 Task: Start in the project ToughWorks the sprint 'Escape Velocity', with a duration of 1 week.
Action: Mouse moved to (207, 52)
Screenshot: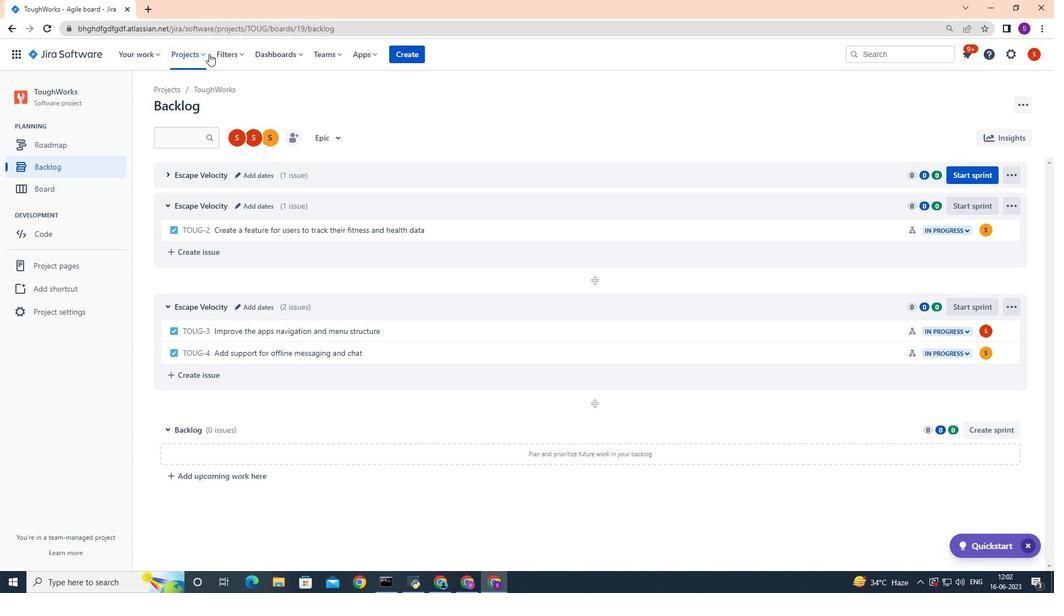 
Action: Mouse pressed left at (207, 52)
Screenshot: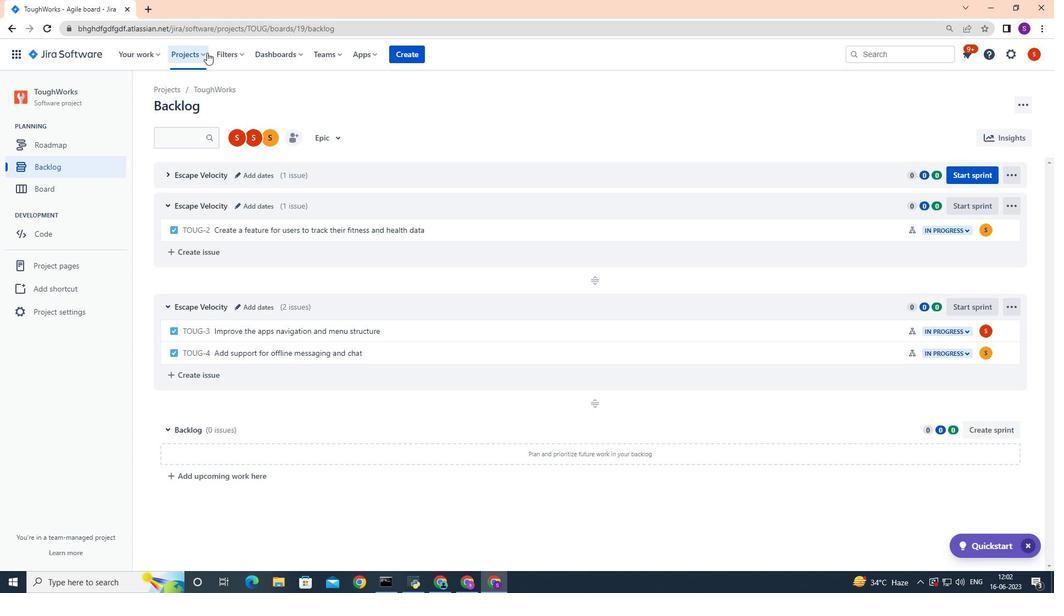 
Action: Mouse moved to (210, 101)
Screenshot: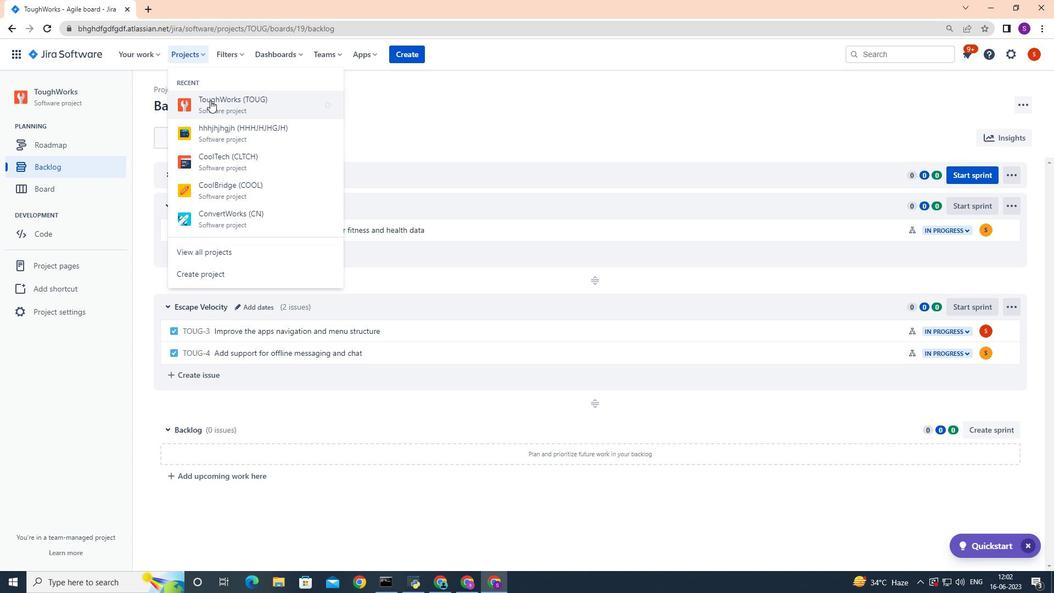 
Action: Mouse pressed left at (210, 101)
Screenshot: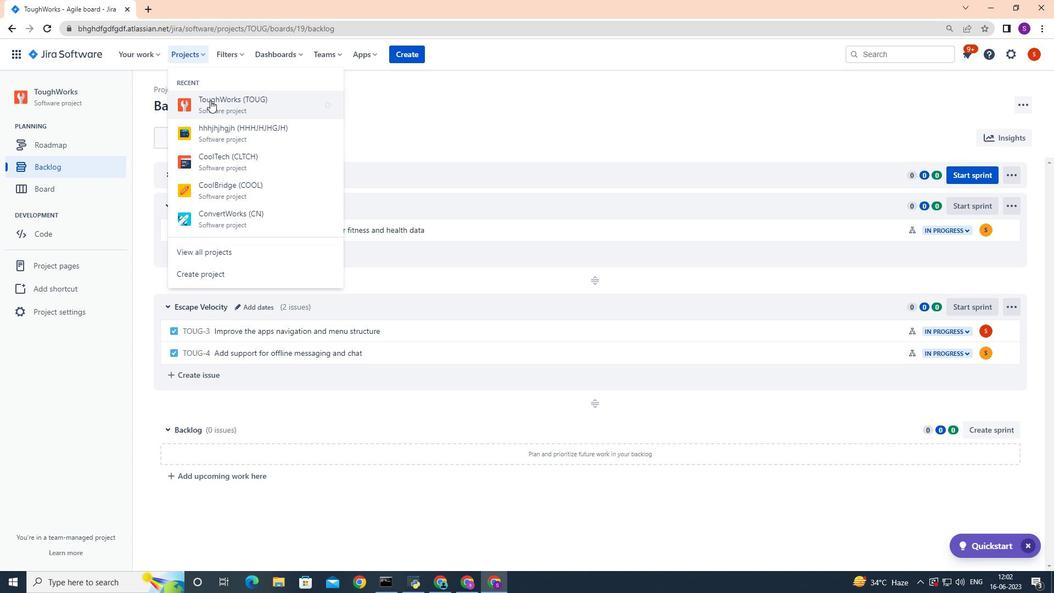 
Action: Mouse moved to (48, 164)
Screenshot: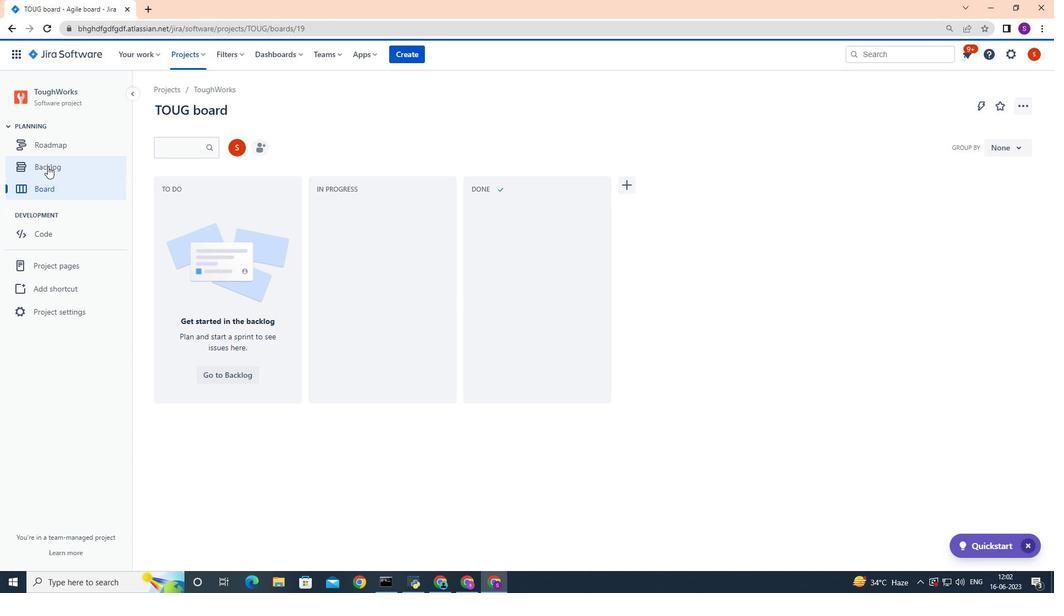 
Action: Mouse pressed left at (48, 164)
Screenshot: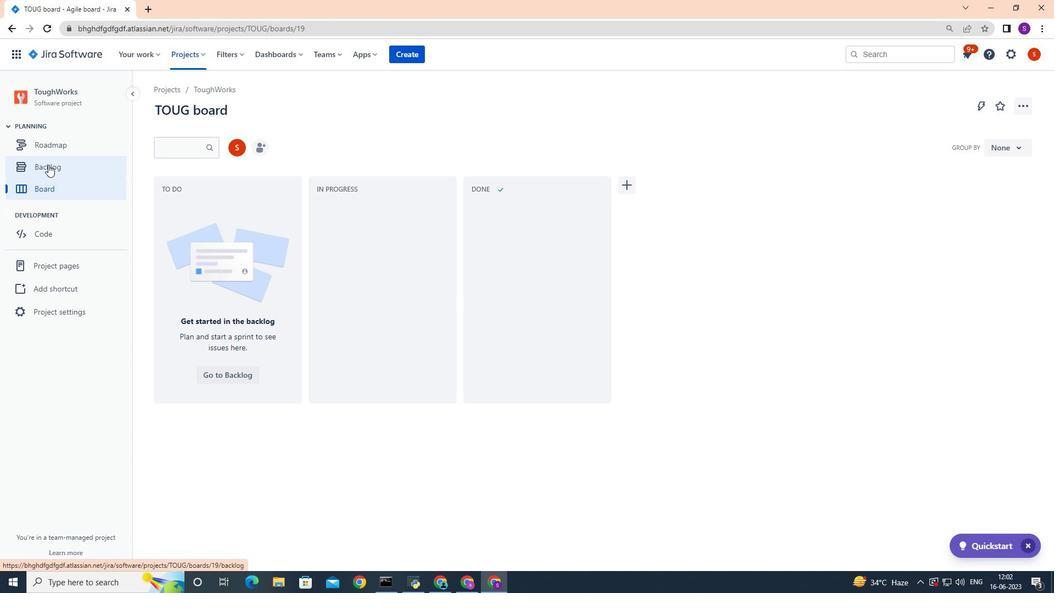 
Action: Mouse moved to (248, 173)
Screenshot: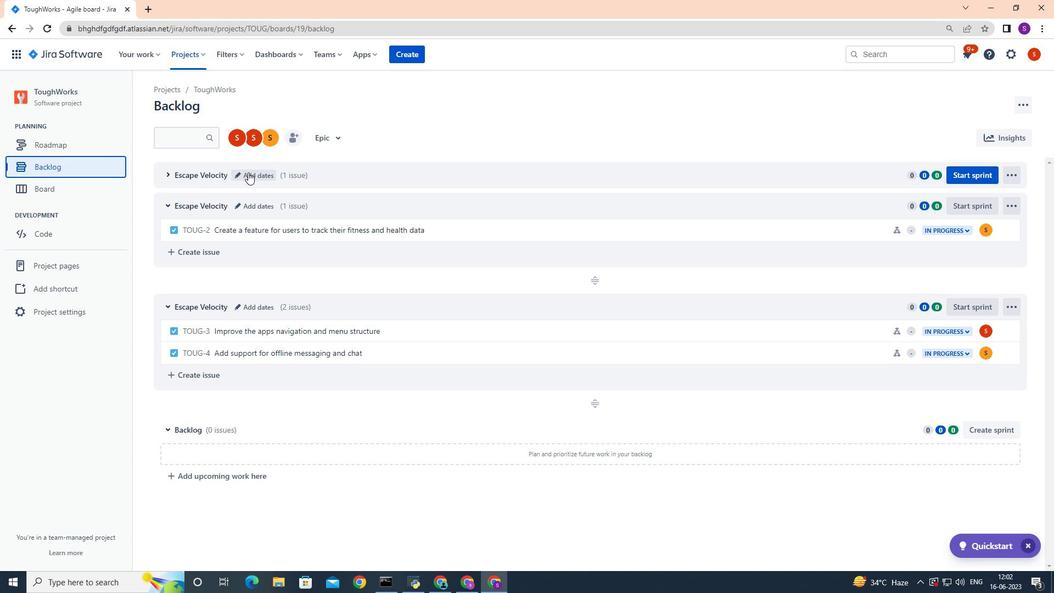 
Action: Mouse pressed left at (248, 173)
Screenshot: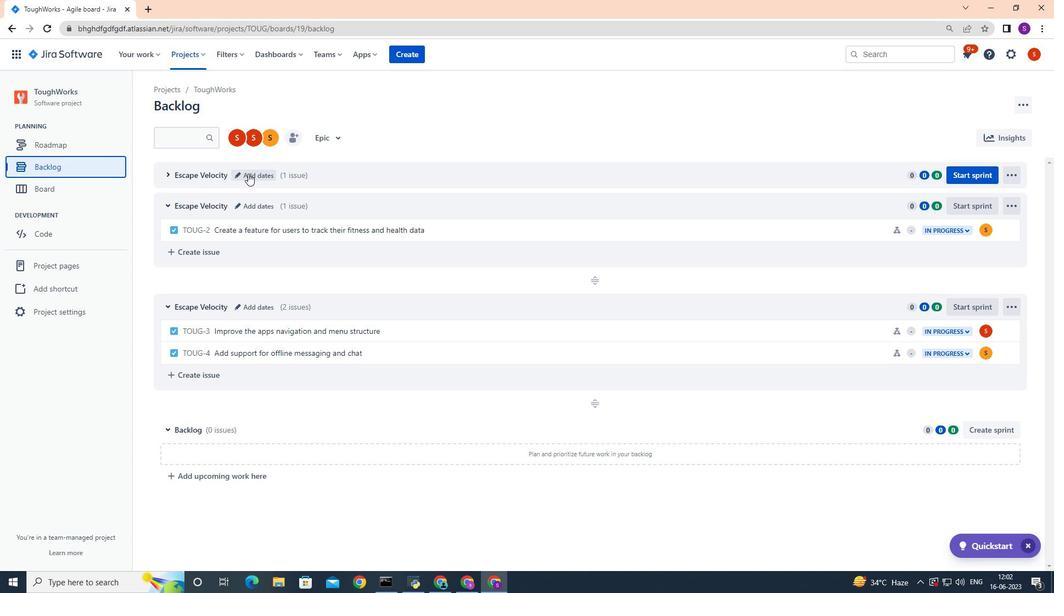 
Action: Mouse moved to (497, 173)
Screenshot: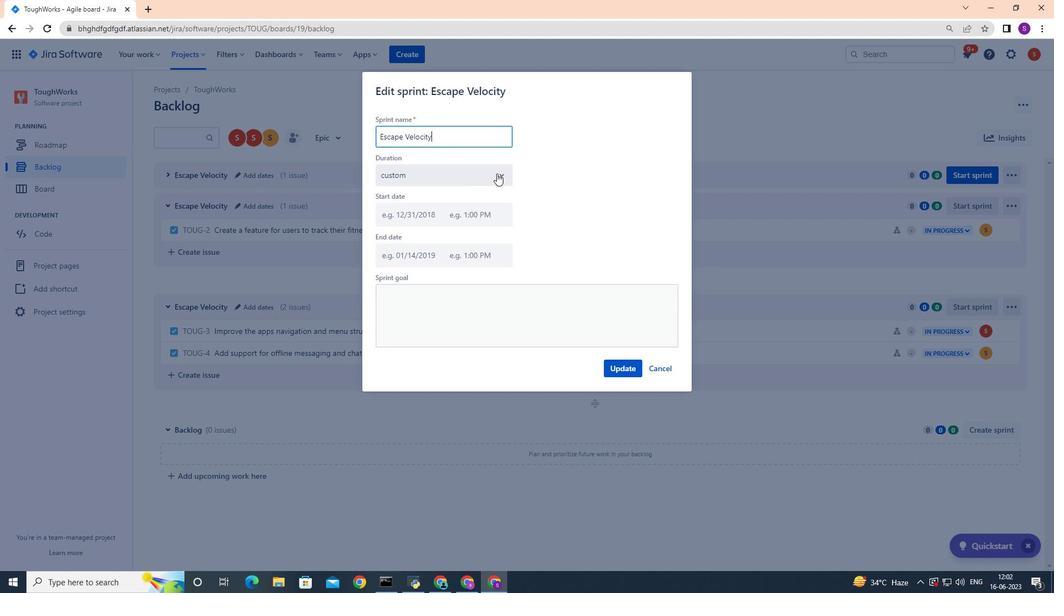 
Action: Mouse pressed left at (497, 173)
Screenshot: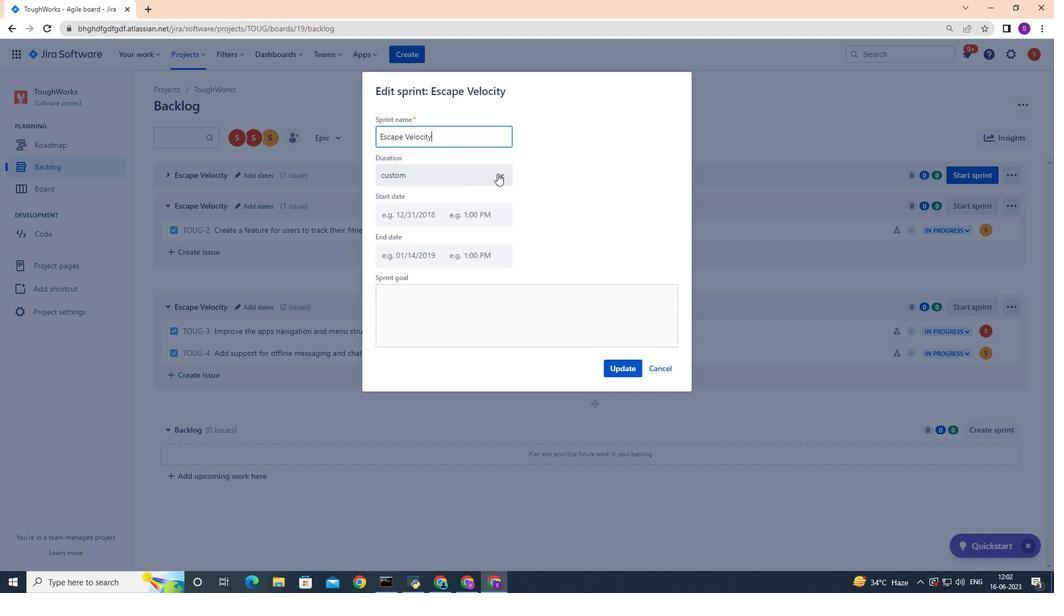 
Action: Mouse moved to (461, 203)
Screenshot: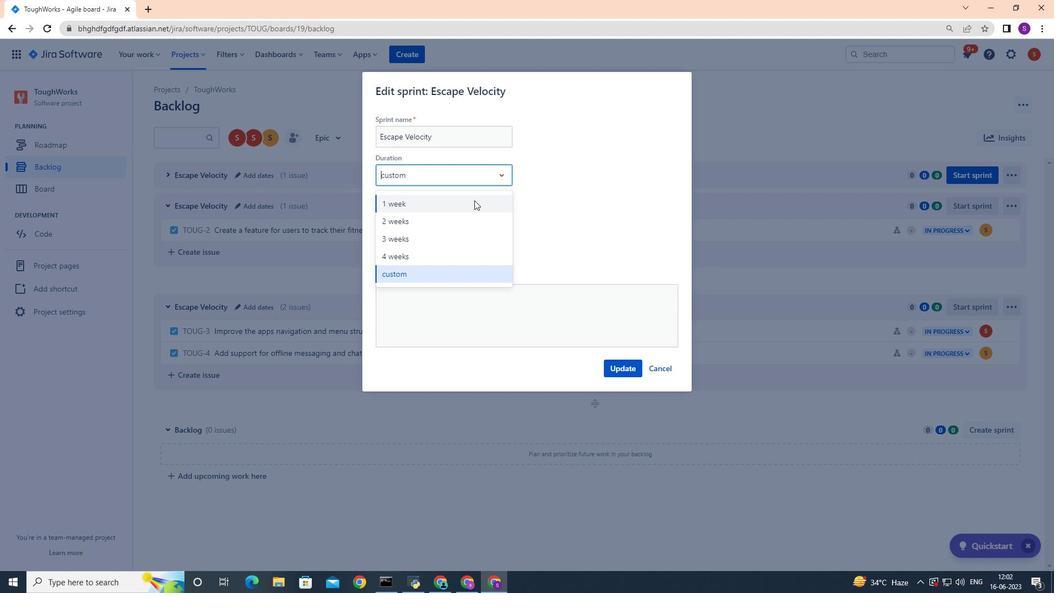 
Action: Mouse pressed left at (461, 203)
Screenshot: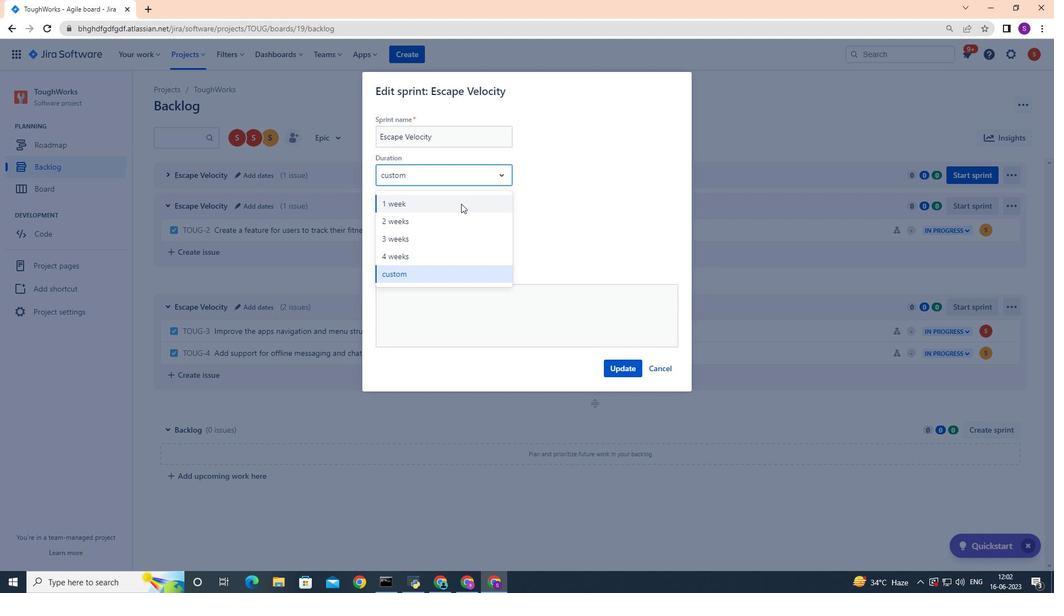 
Action: Mouse moved to (620, 366)
Screenshot: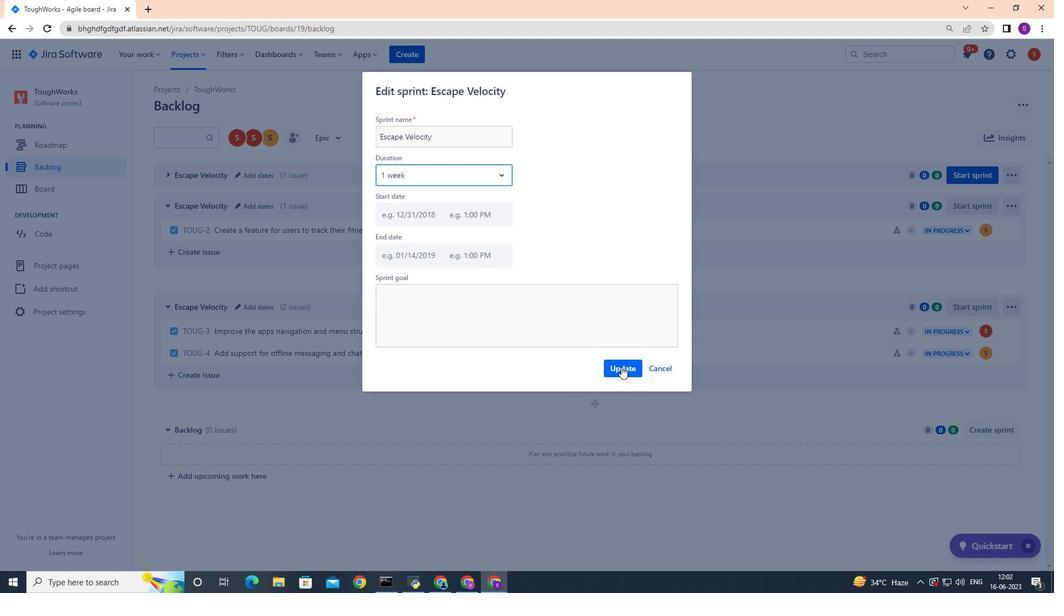 
Action: Mouse pressed left at (620, 366)
Screenshot: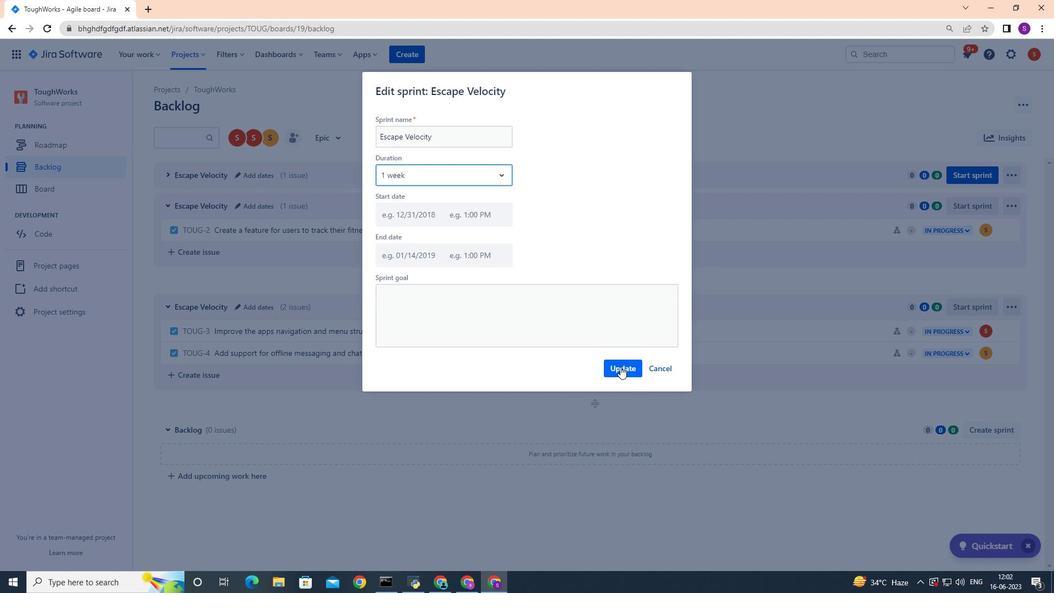 
Action: Mouse moved to (521, 252)
Screenshot: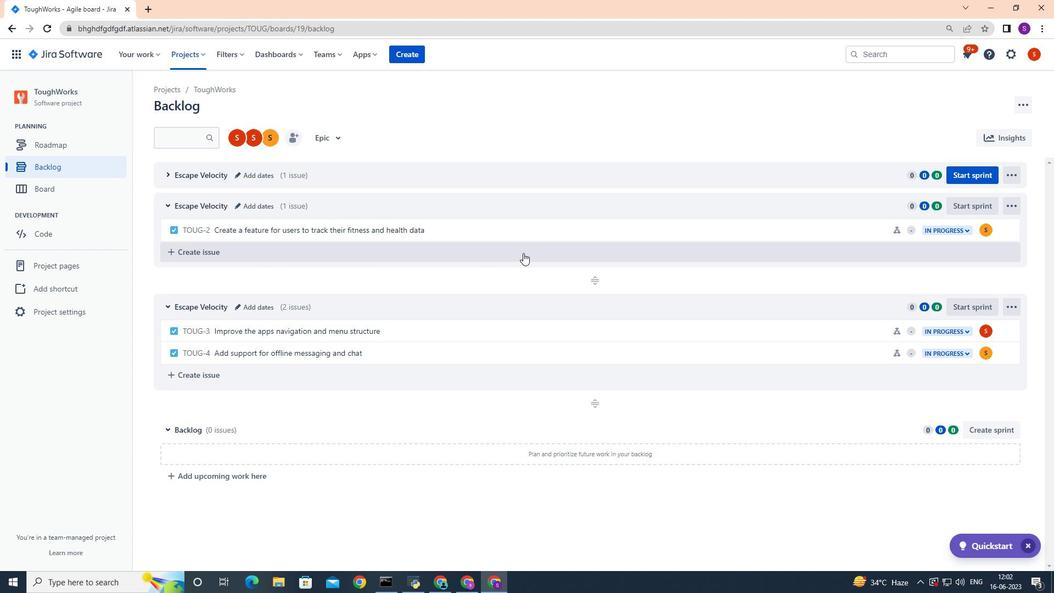 
